 Task: Start in the project TourPlan the sprint 'Breakaway', with a duration of 3 weeks.
Action: Mouse moved to (1160, 203)
Screenshot: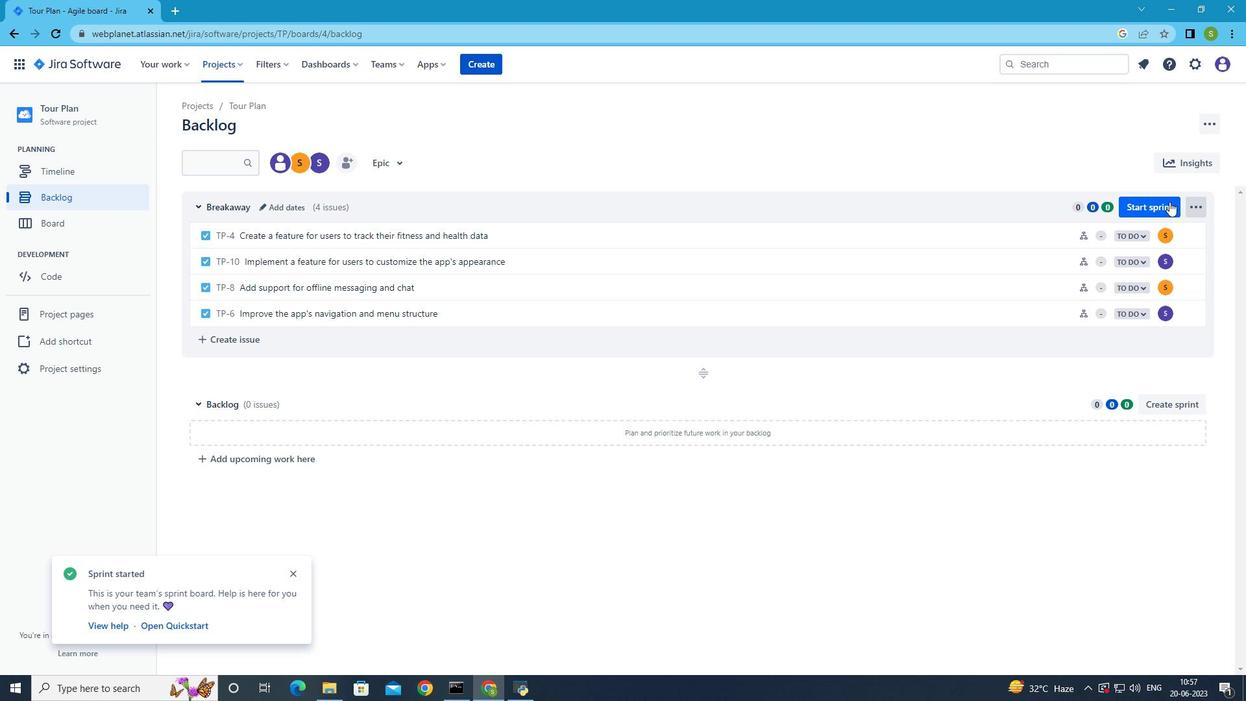 
Action: Mouse pressed left at (1160, 203)
Screenshot: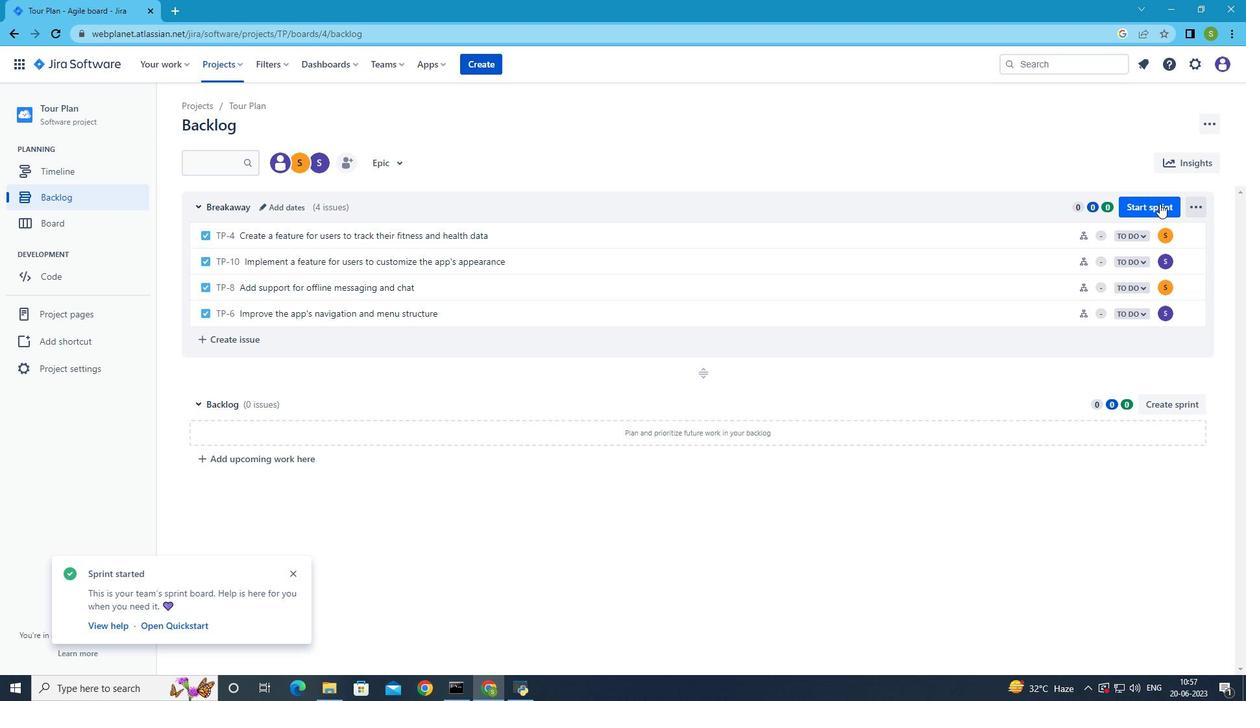 
Action: Mouse moved to (489, 222)
Screenshot: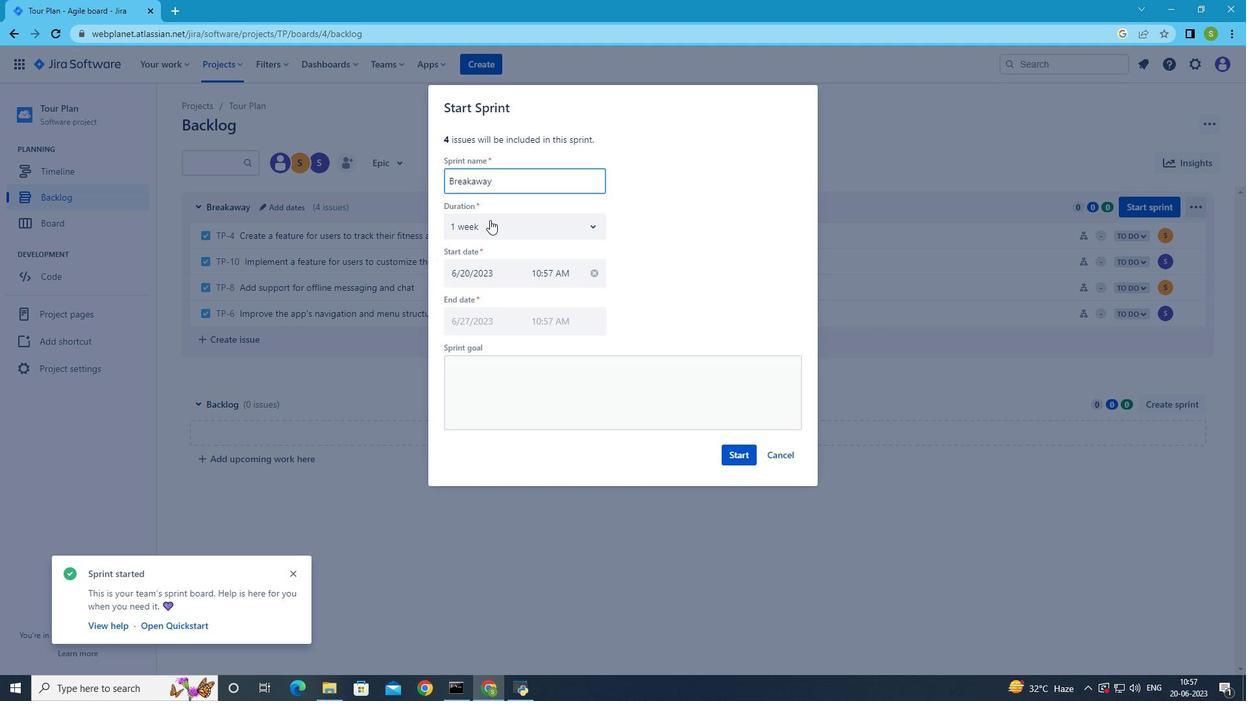 
Action: Mouse pressed left at (489, 222)
Screenshot: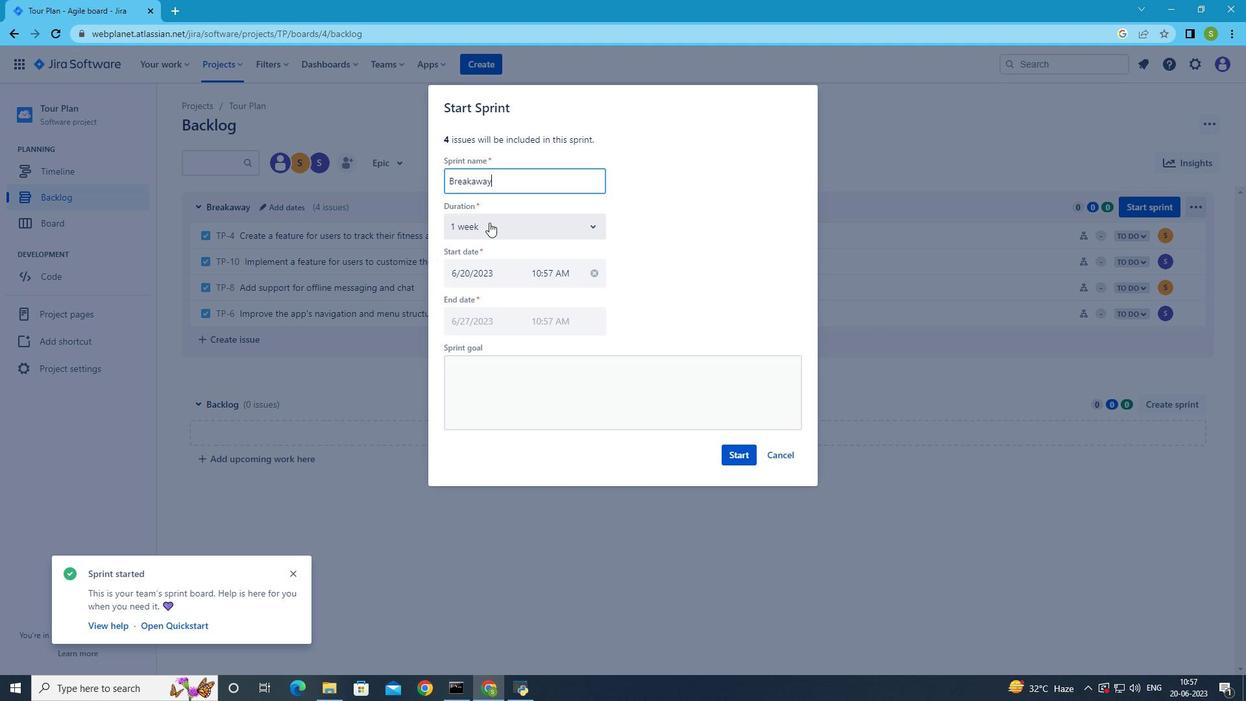 
Action: Mouse moved to (494, 295)
Screenshot: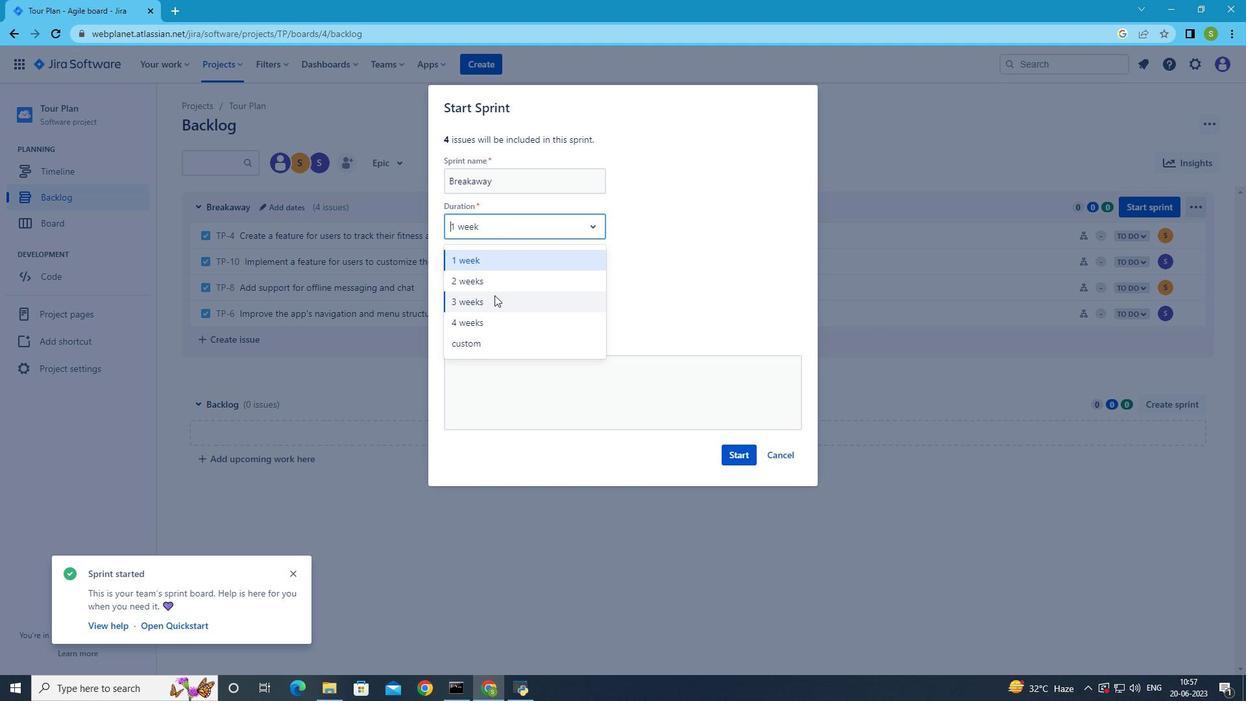
Action: Mouse pressed left at (494, 295)
Screenshot: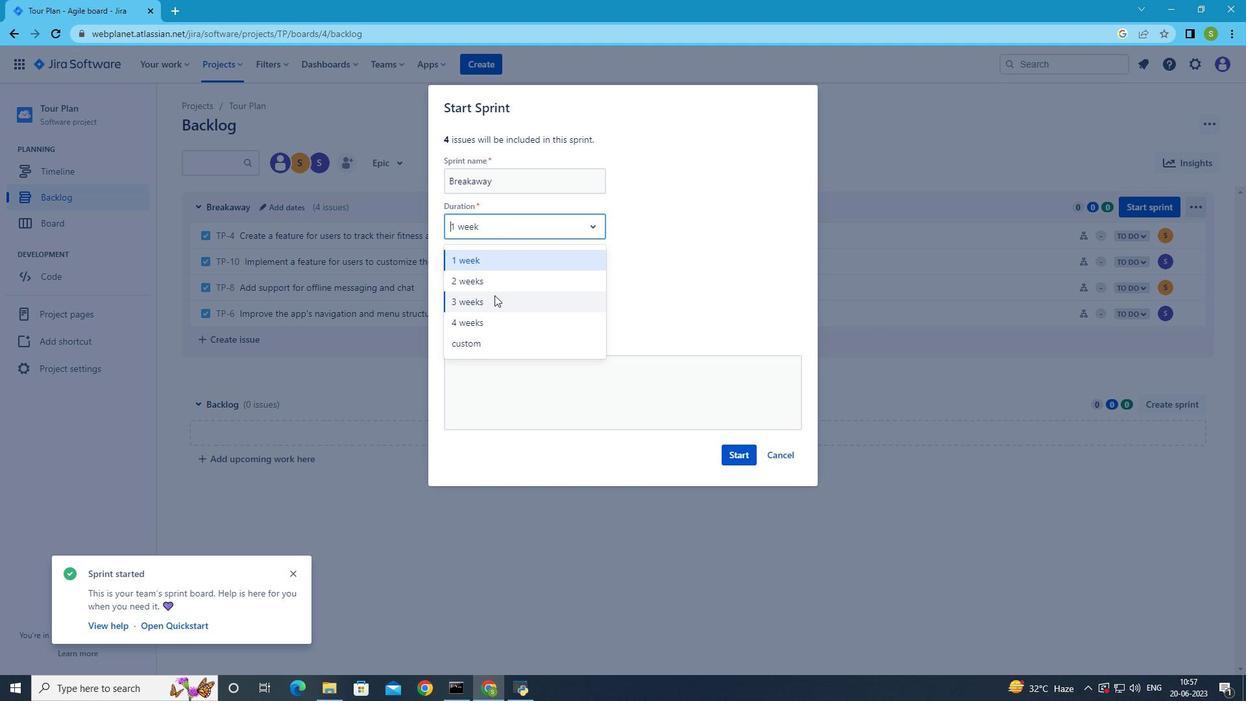
Action: Mouse moved to (501, 274)
Screenshot: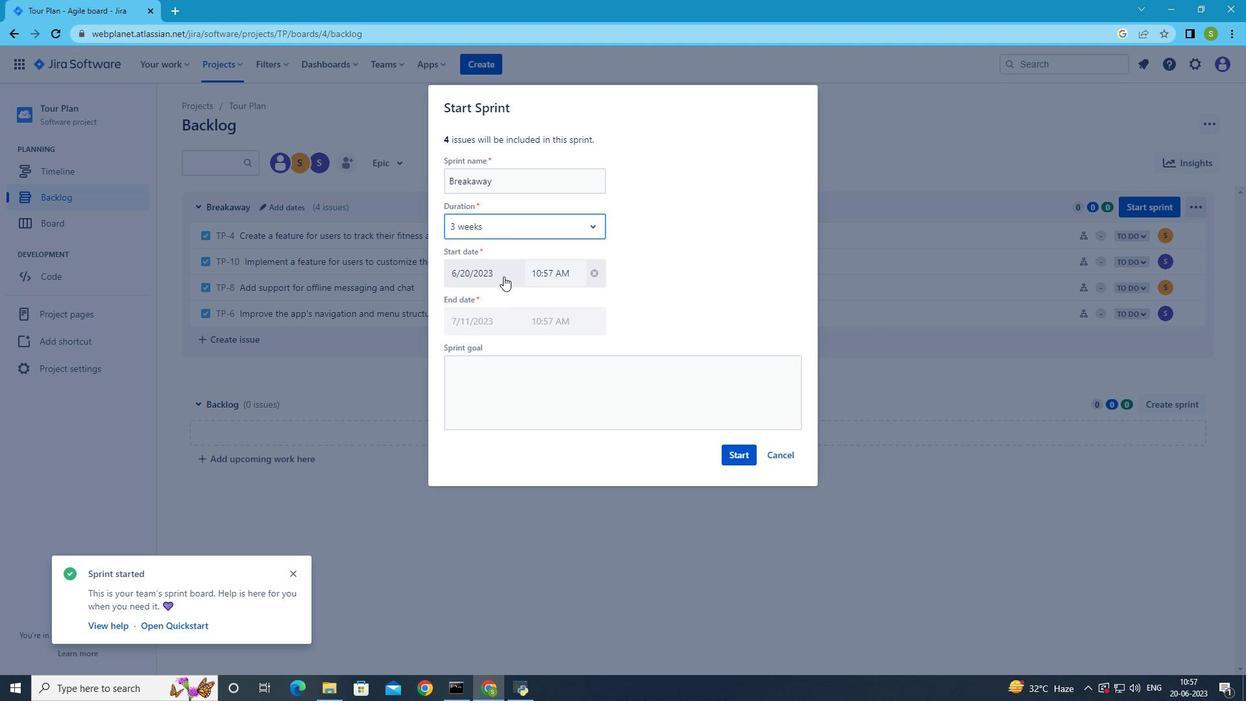 
Action: Mouse pressed left at (501, 274)
Screenshot: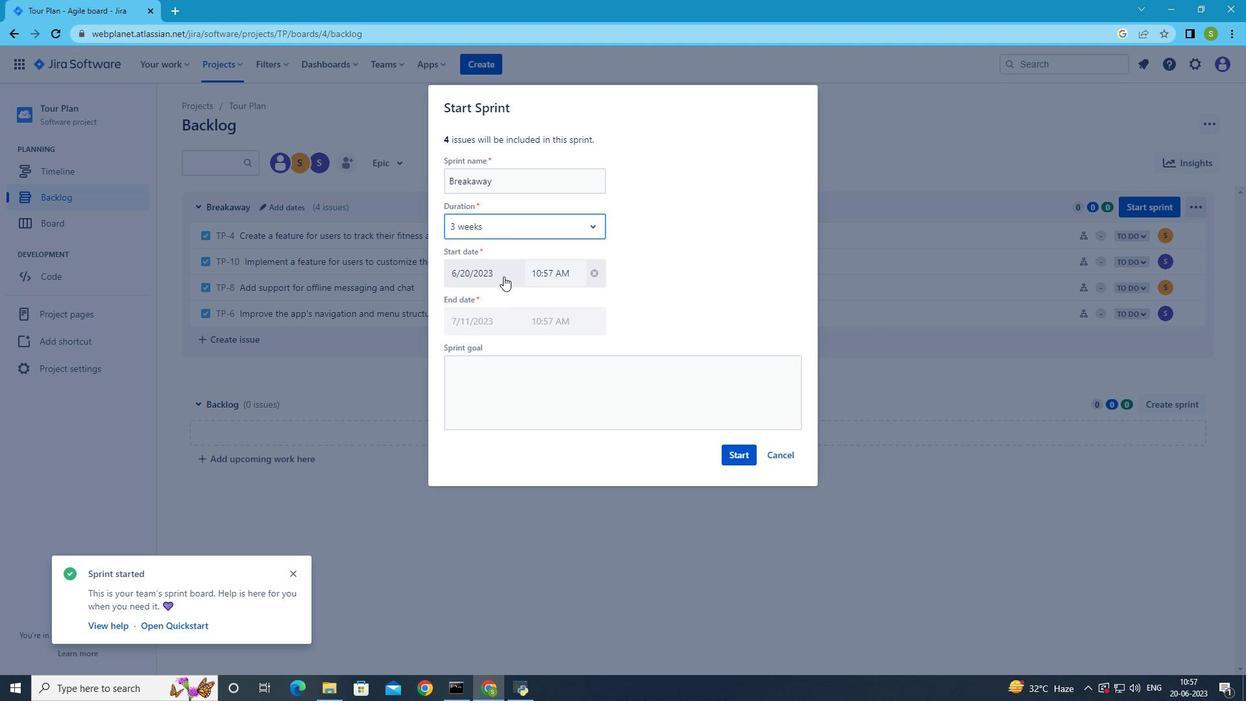 
Action: Mouse moved to (527, 423)
Screenshot: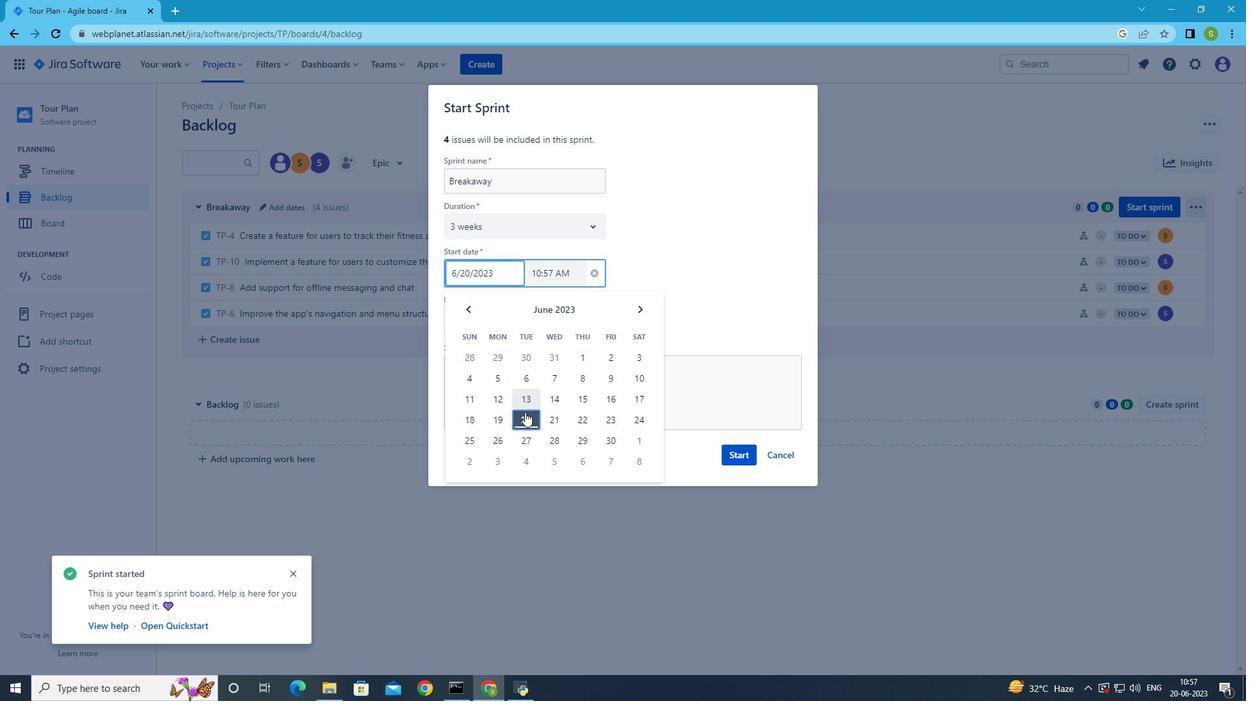 
Action: Mouse pressed left at (527, 423)
Screenshot: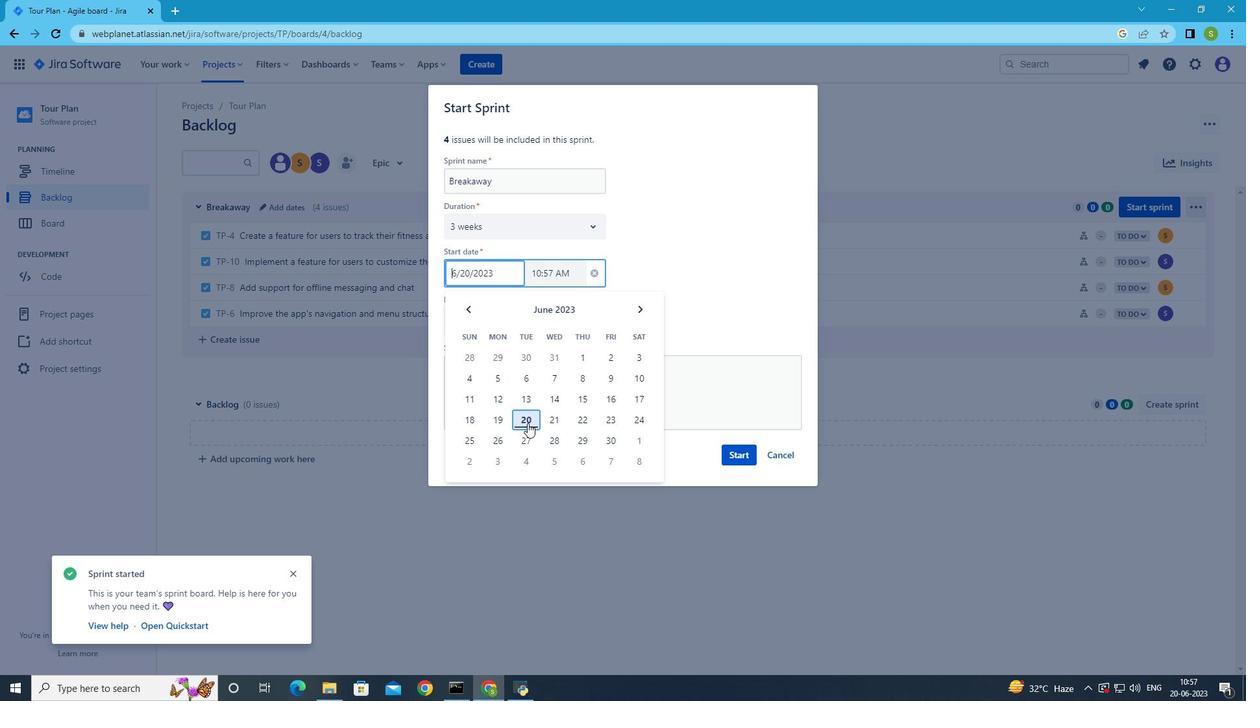 
Action: Mouse moved to (735, 448)
Screenshot: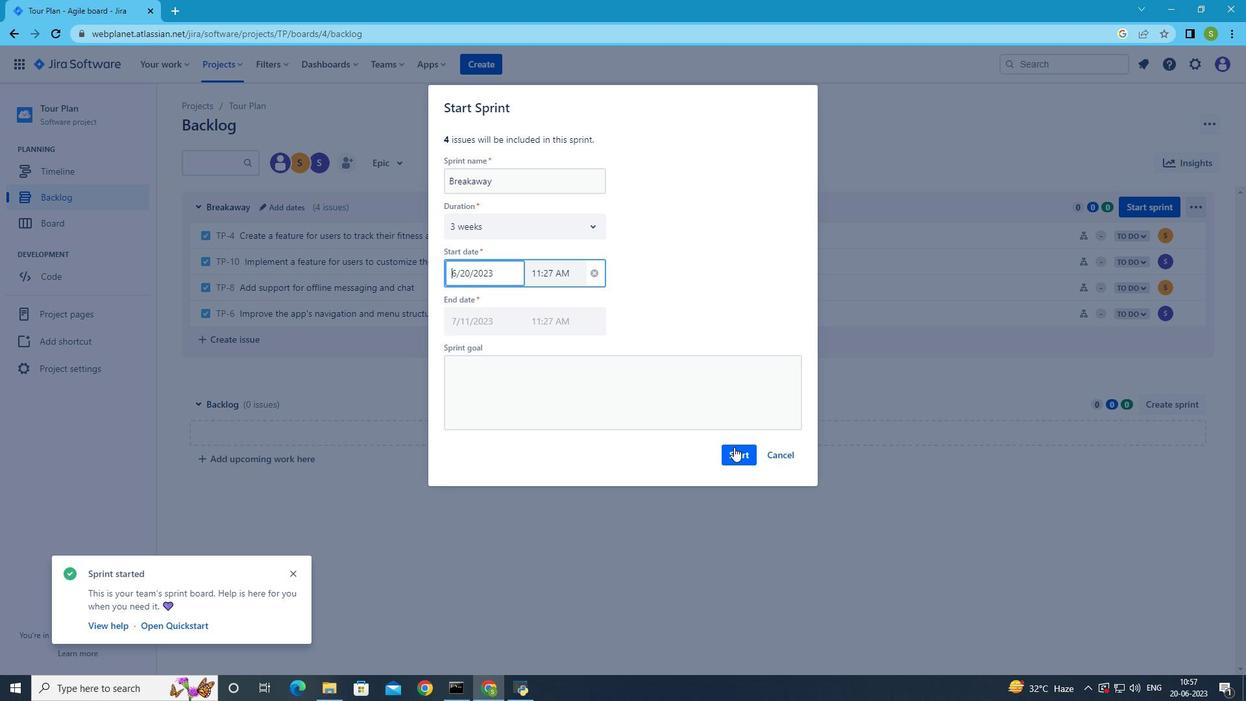 
Action: Mouse pressed left at (735, 448)
Screenshot: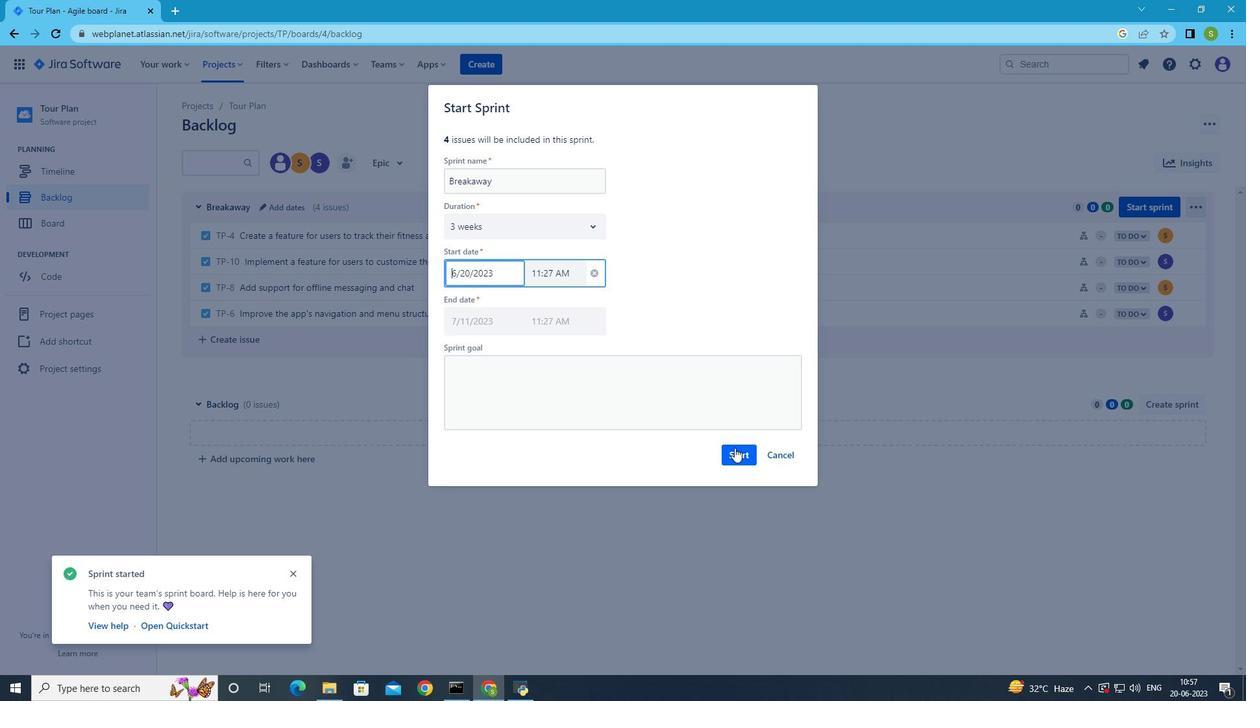 
Action: Mouse moved to (735, 441)
Screenshot: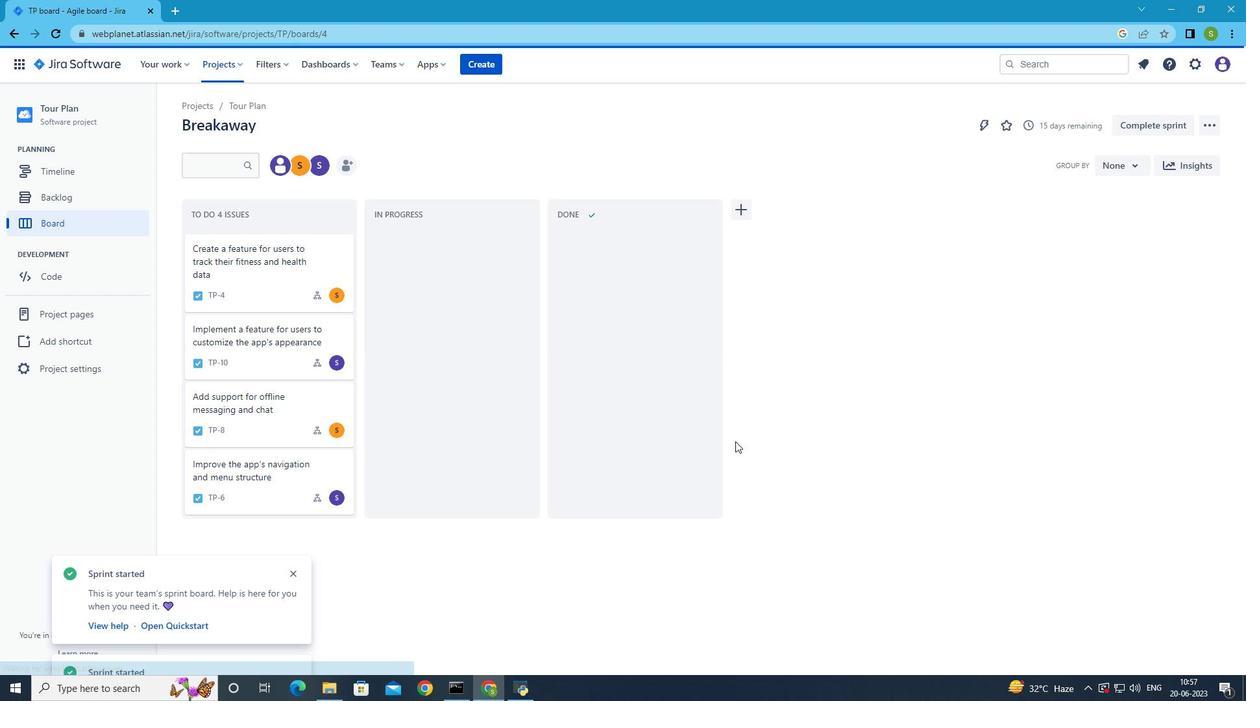 
